 Task: Create a task  Compatibility issues with different web browsers , assign it to team member softage.9@softage.net in the project ZippyTech and update the status of the task to  Off Track , set the priority of the task to Medium.
Action: Mouse moved to (56, 418)
Screenshot: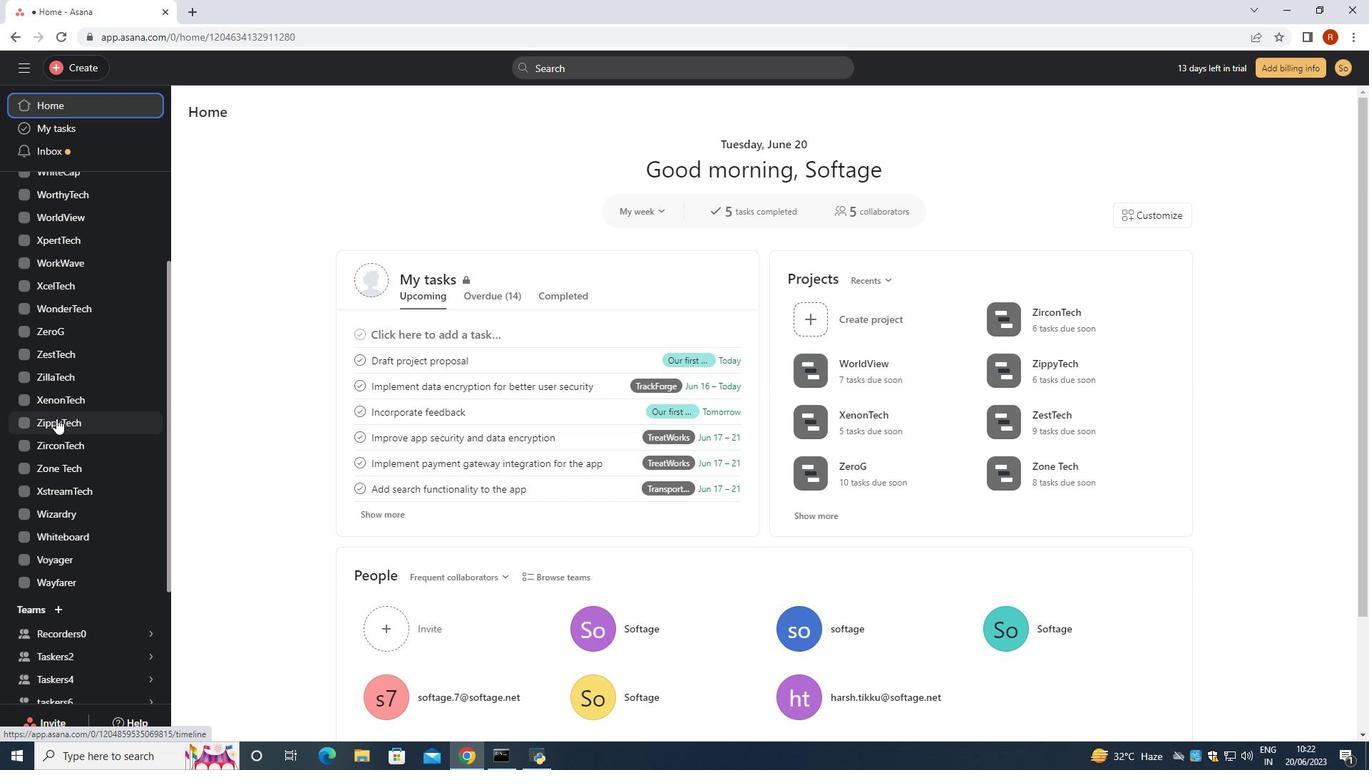 
Action: Mouse pressed left at (56, 418)
Screenshot: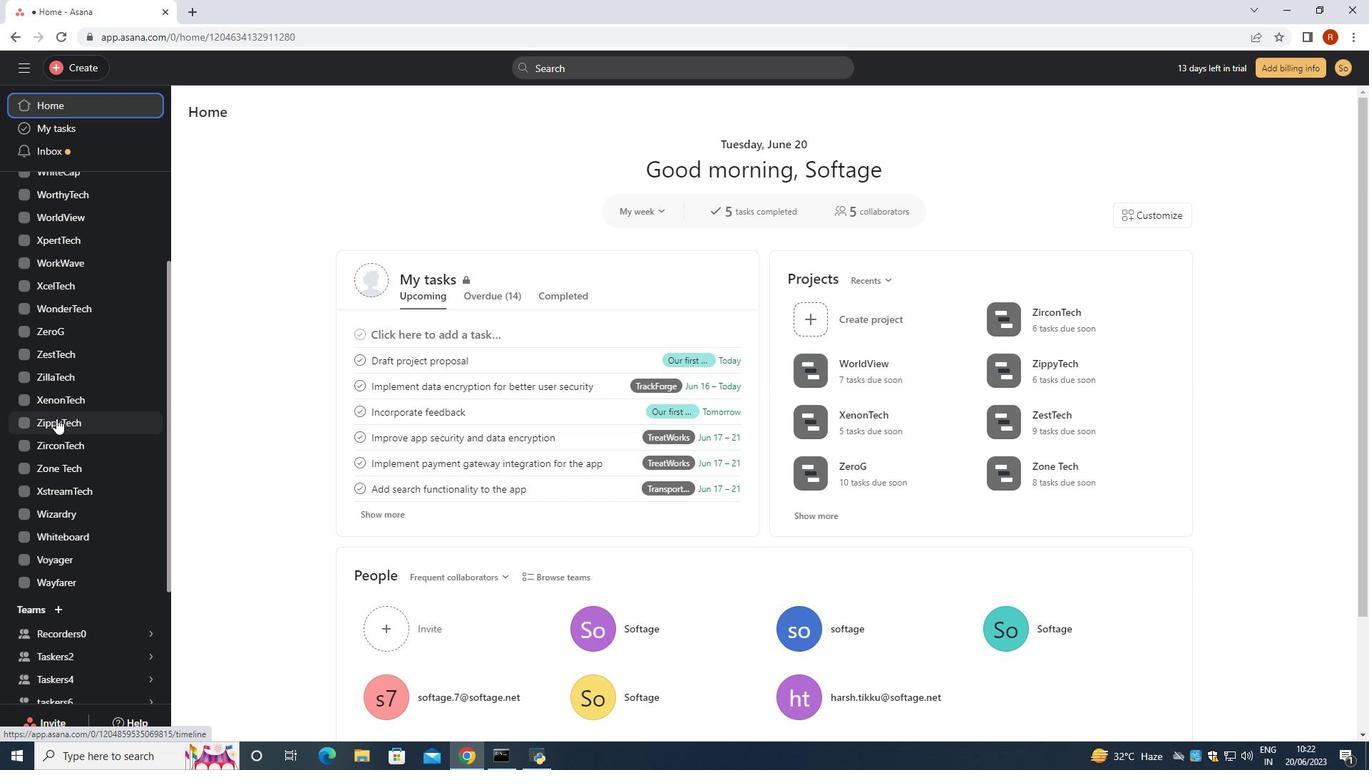 
Action: Mouse moved to (220, 182)
Screenshot: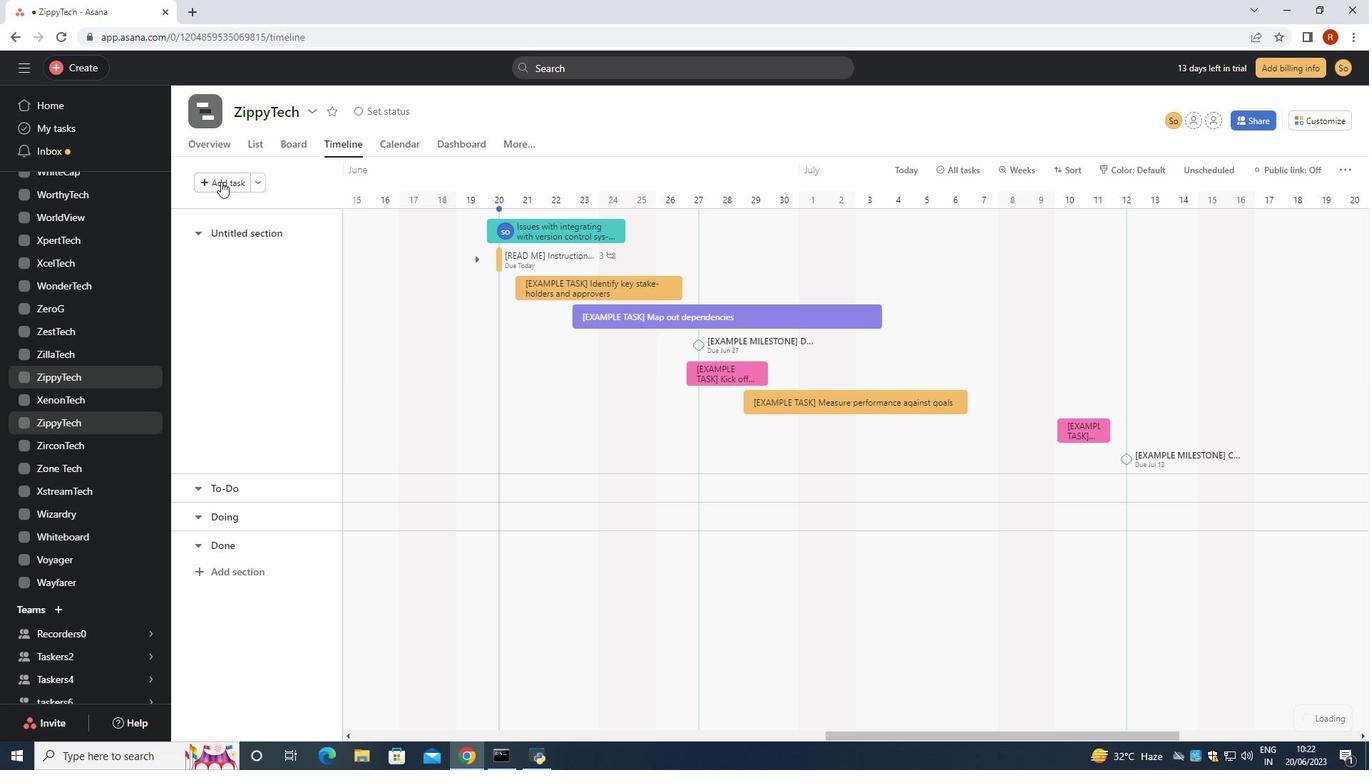
Action: Mouse pressed left at (220, 182)
Screenshot: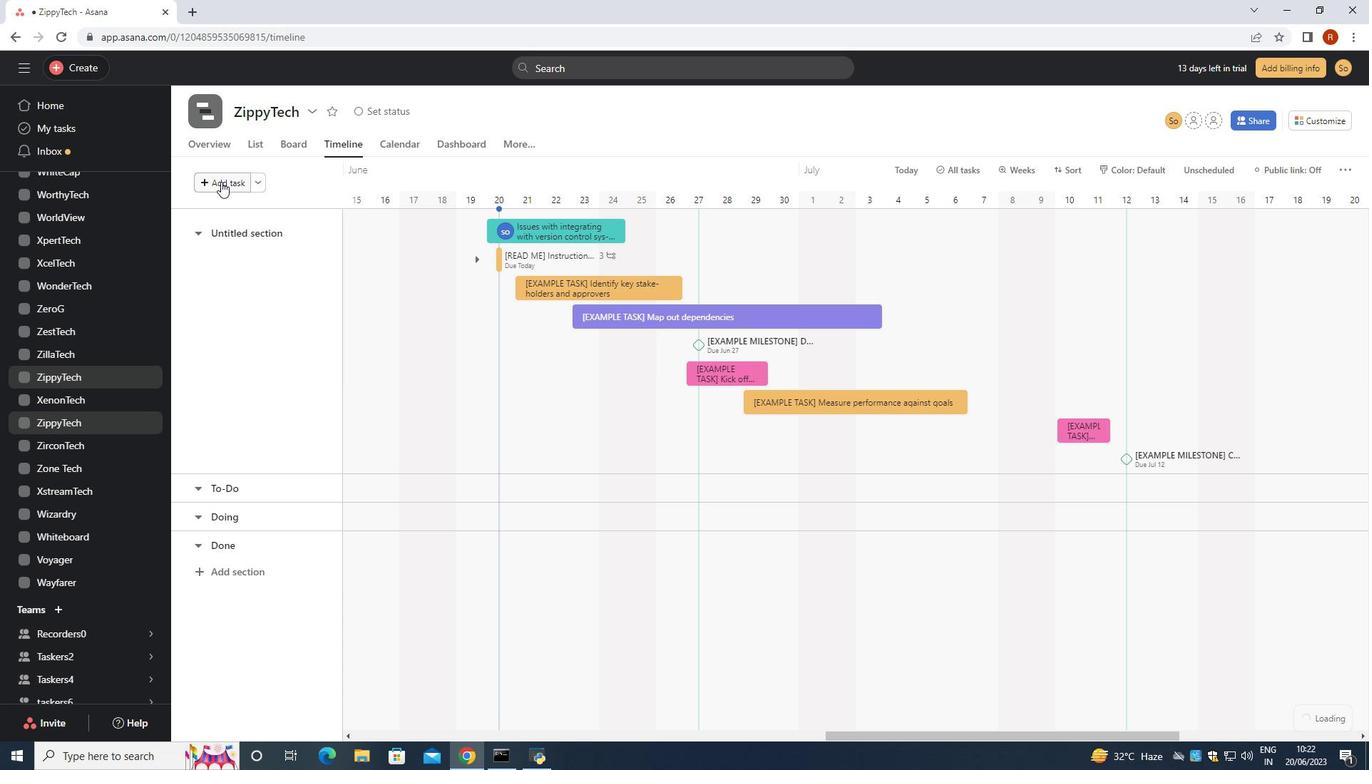 
Action: Mouse moved to (219, 186)
Screenshot: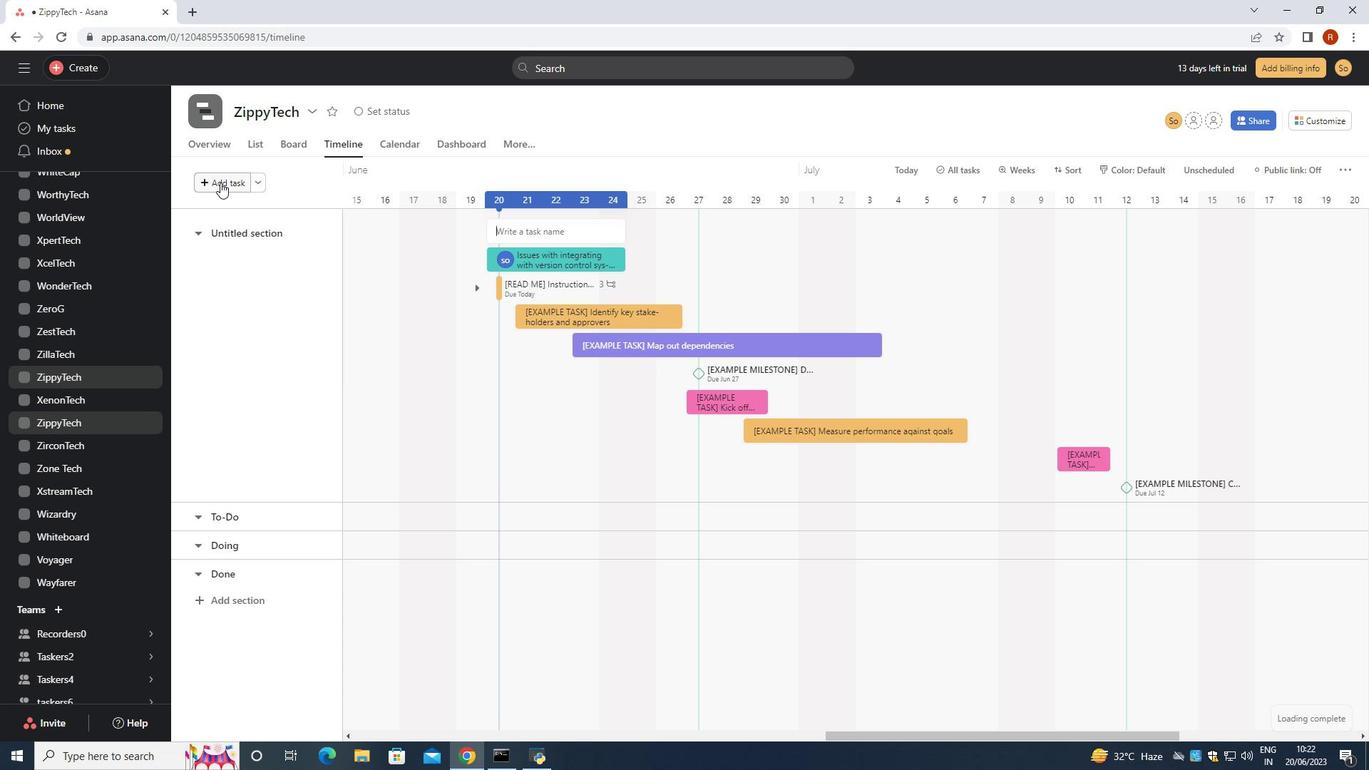 
Action: Key pressed <Key.shift>Compatibility<Key.space>issue<Key.space>with<Key.space>different<Key.space>web<Key.space>browsers<Key.space><Key.enter>
Screenshot: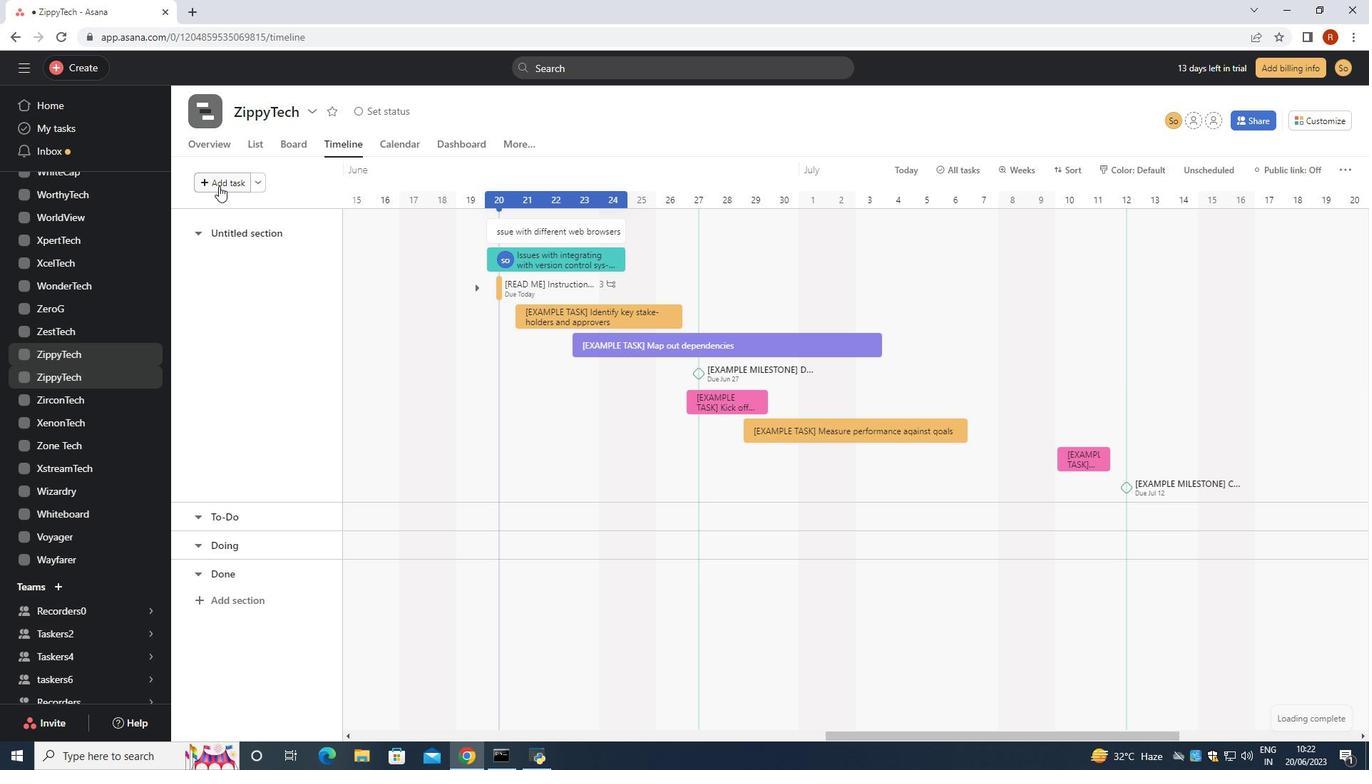 
Action: Mouse moved to (575, 238)
Screenshot: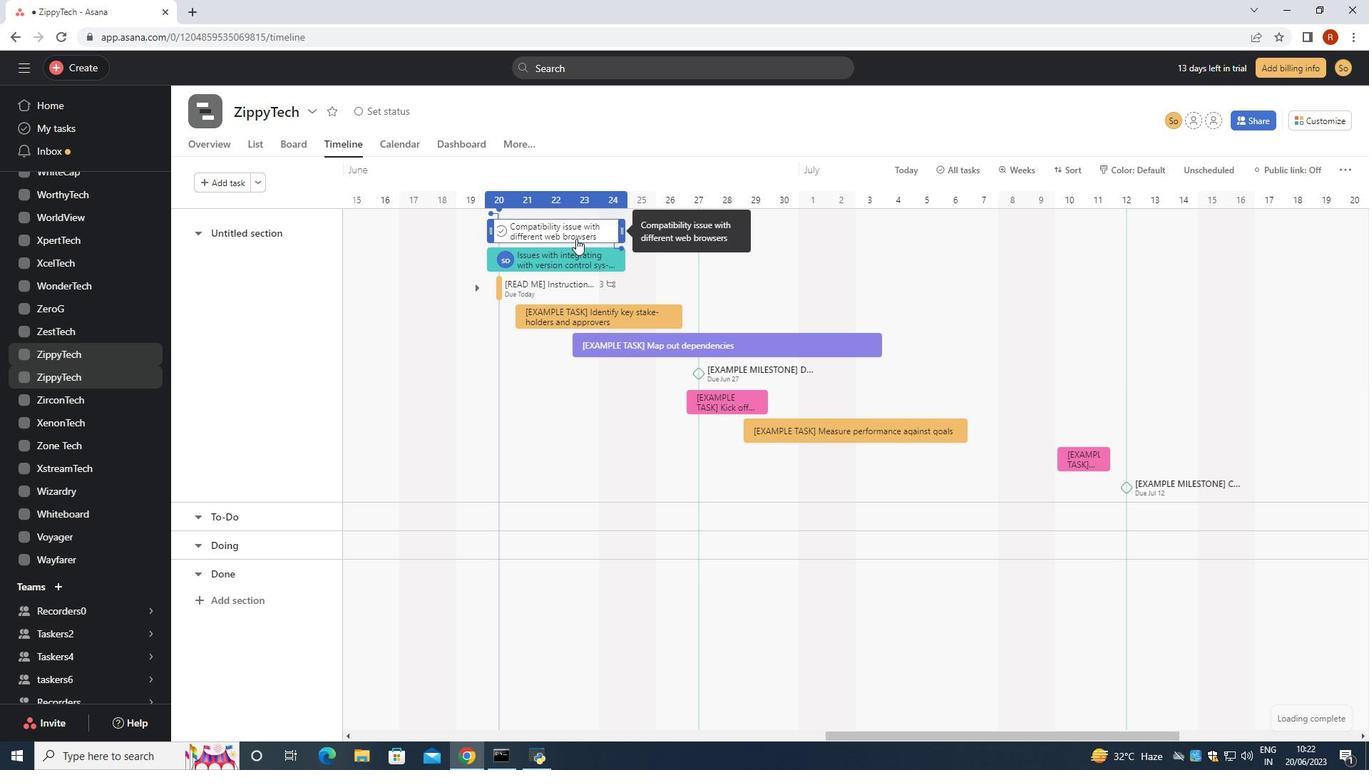 
Action: Mouse pressed left at (575, 238)
Screenshot: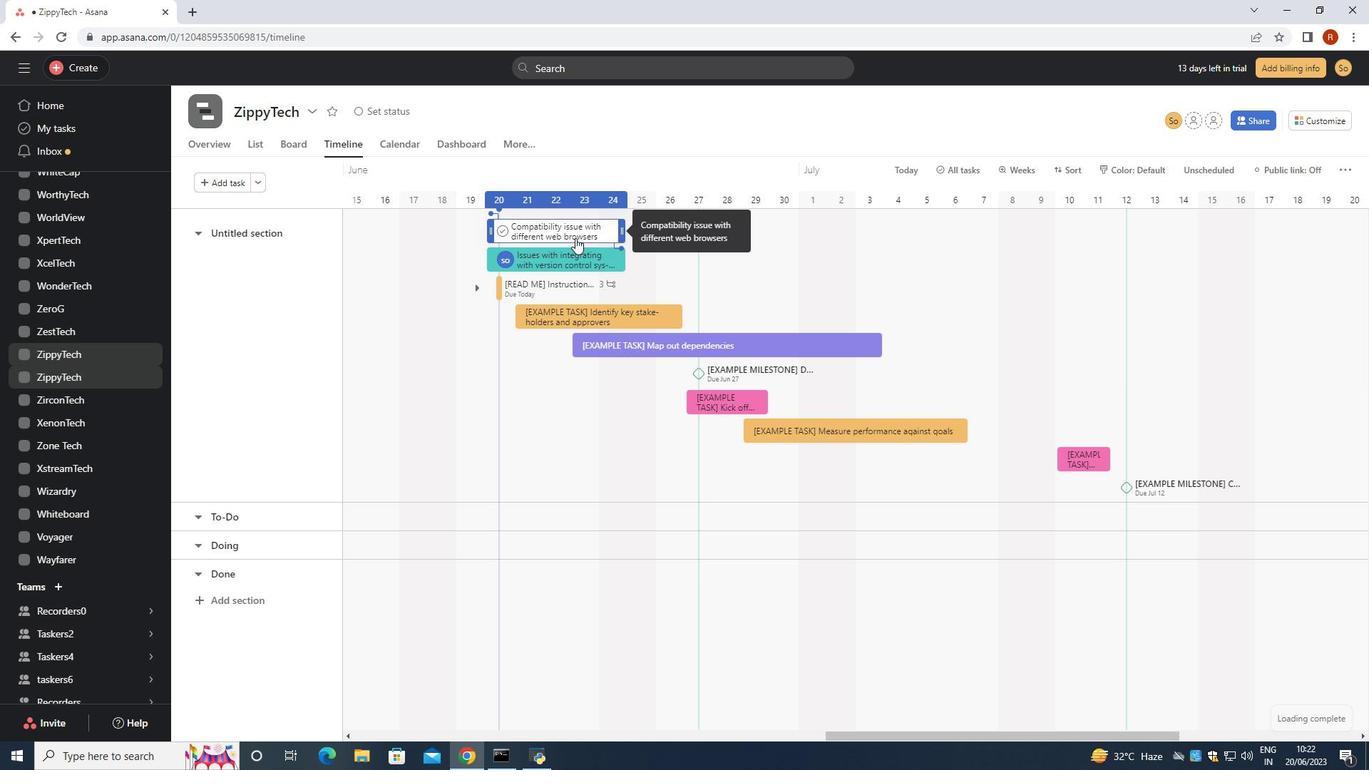 
Action: Mouse moved to (1031, 261)
Screenshot: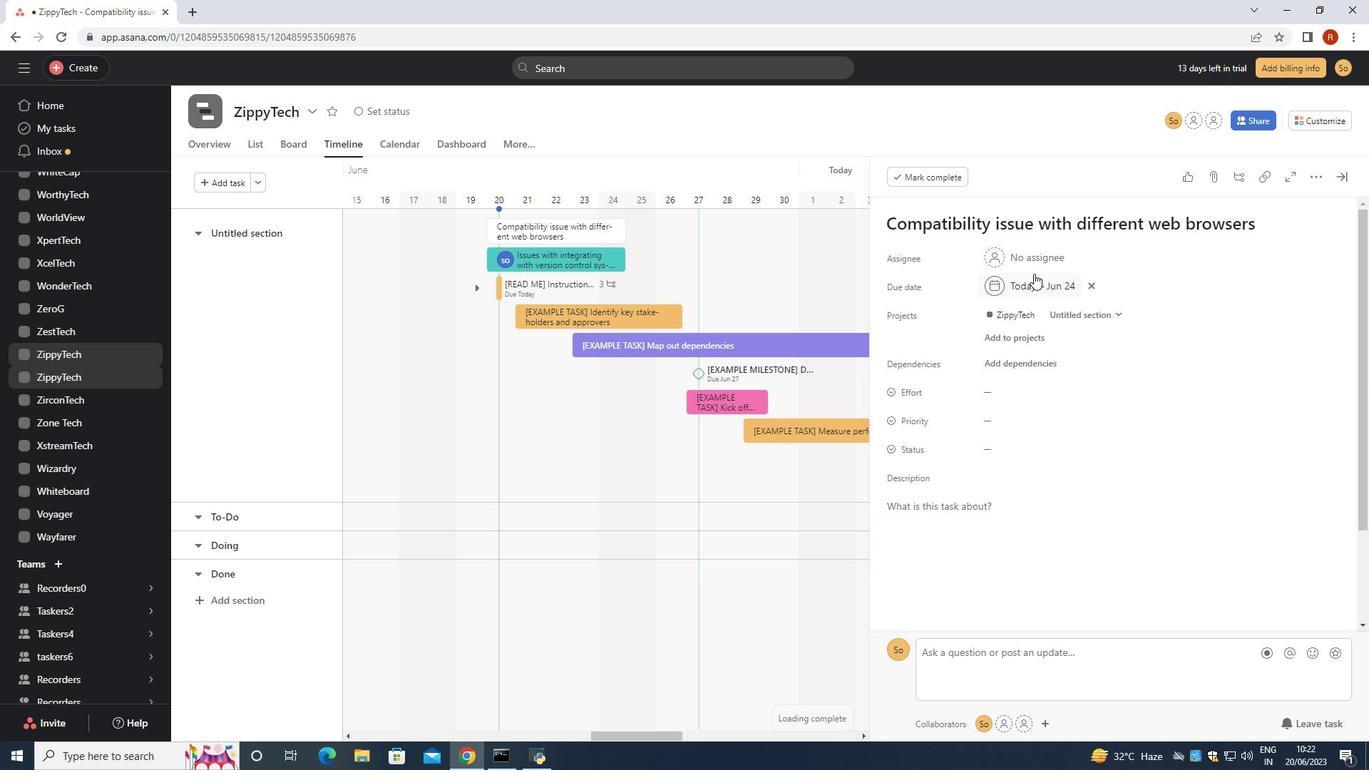 
Action: Mouse pressed left at (1031, 261)
Screenshot: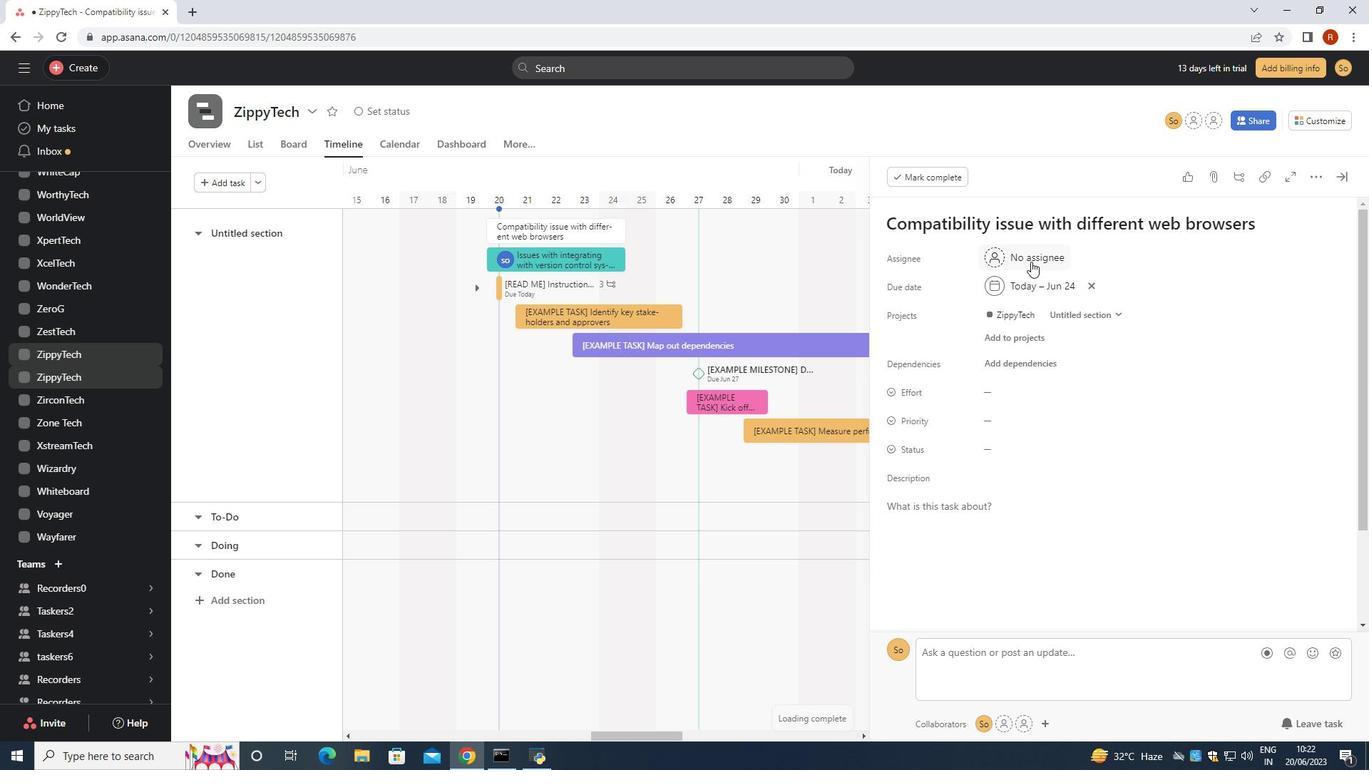 
Action: Mouse moved to (967, 299)
Screenshot: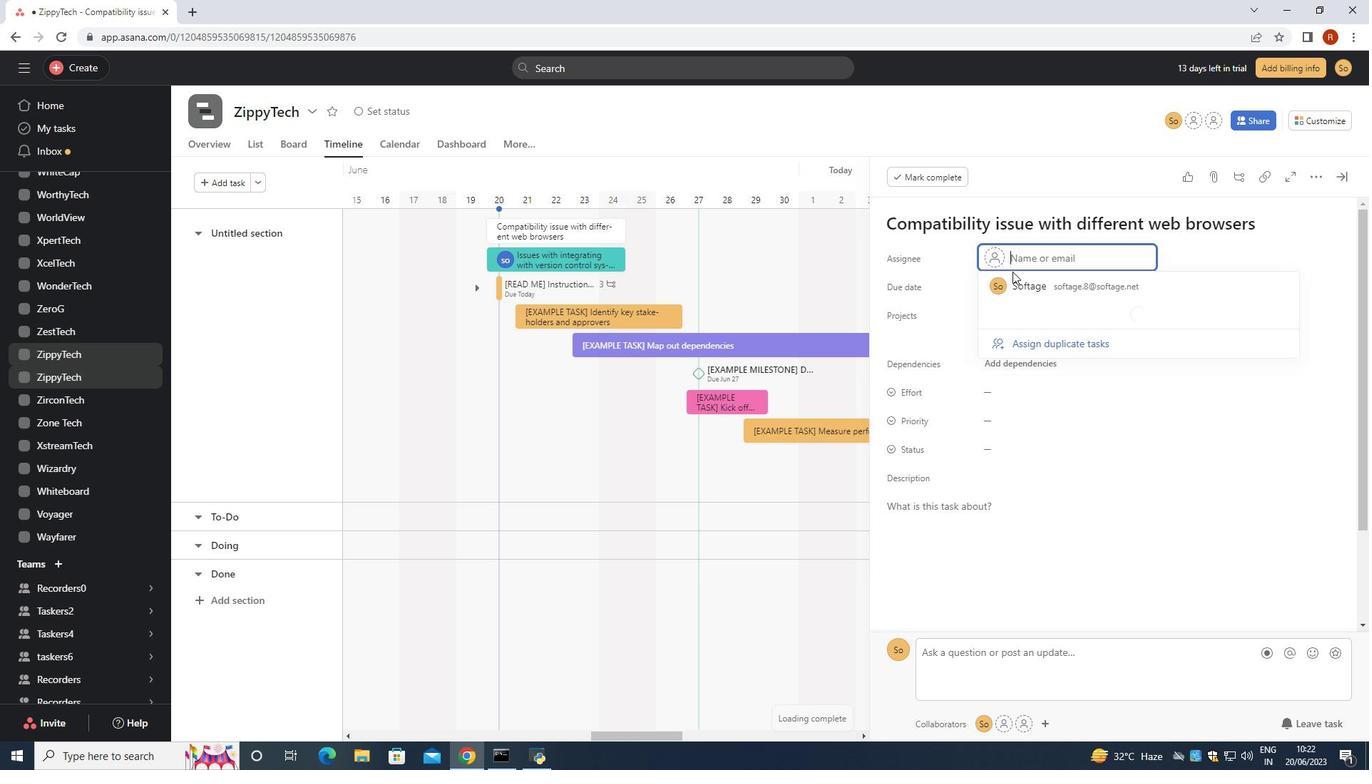 
Action: Key pressed <Key.caps_lock>SOFTAGE.9<Key.shift>@SOFTAGE.NET
Screenshot: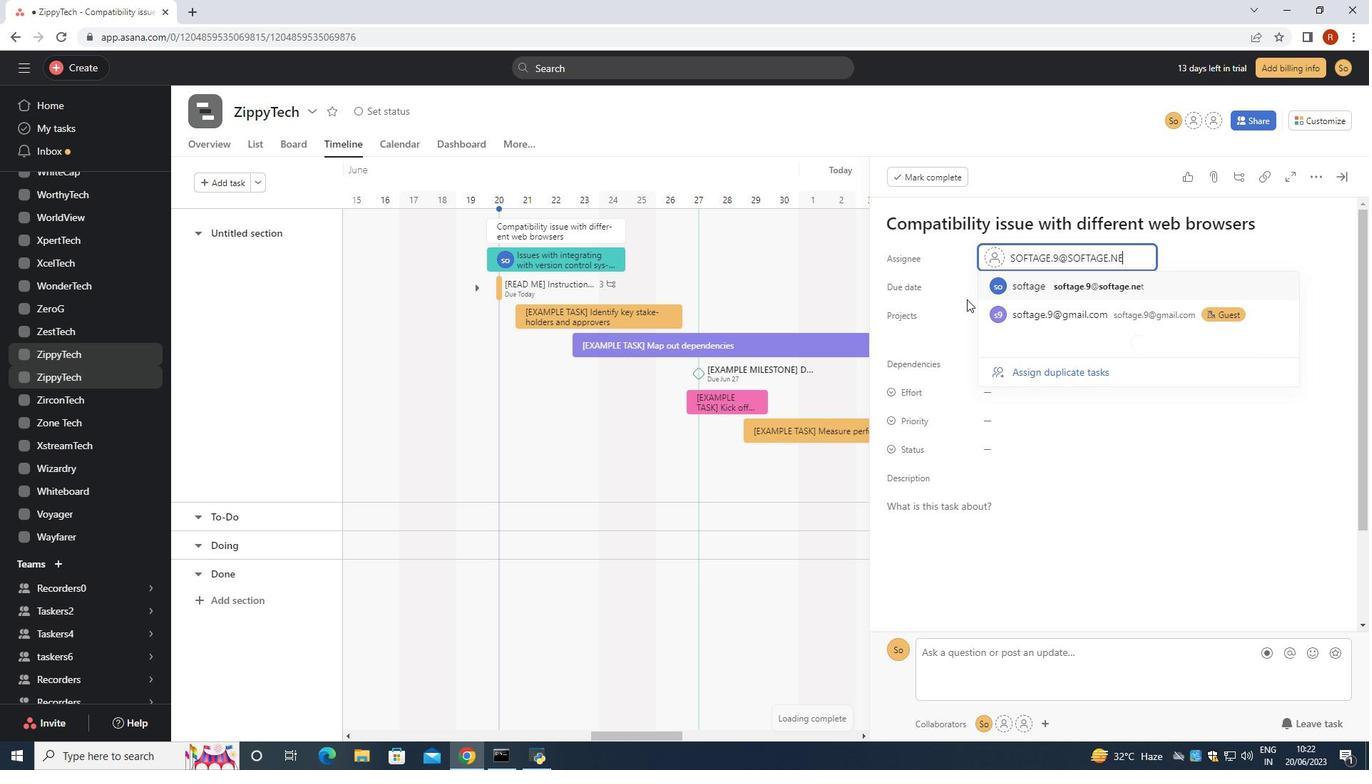 
Action: Mouse moved to (1117, 289)
Screenshot: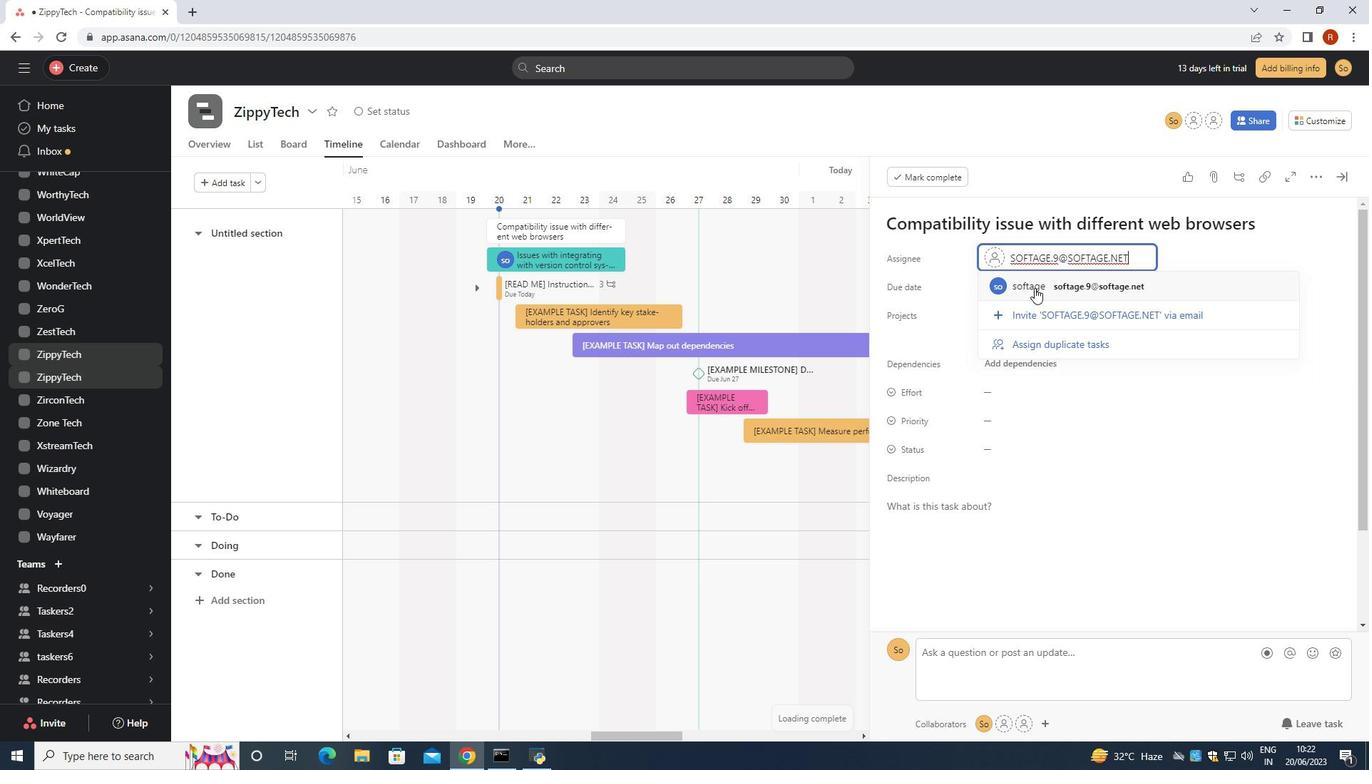 
Action: Mouse pressed left at (1117, 289)
Screenshot: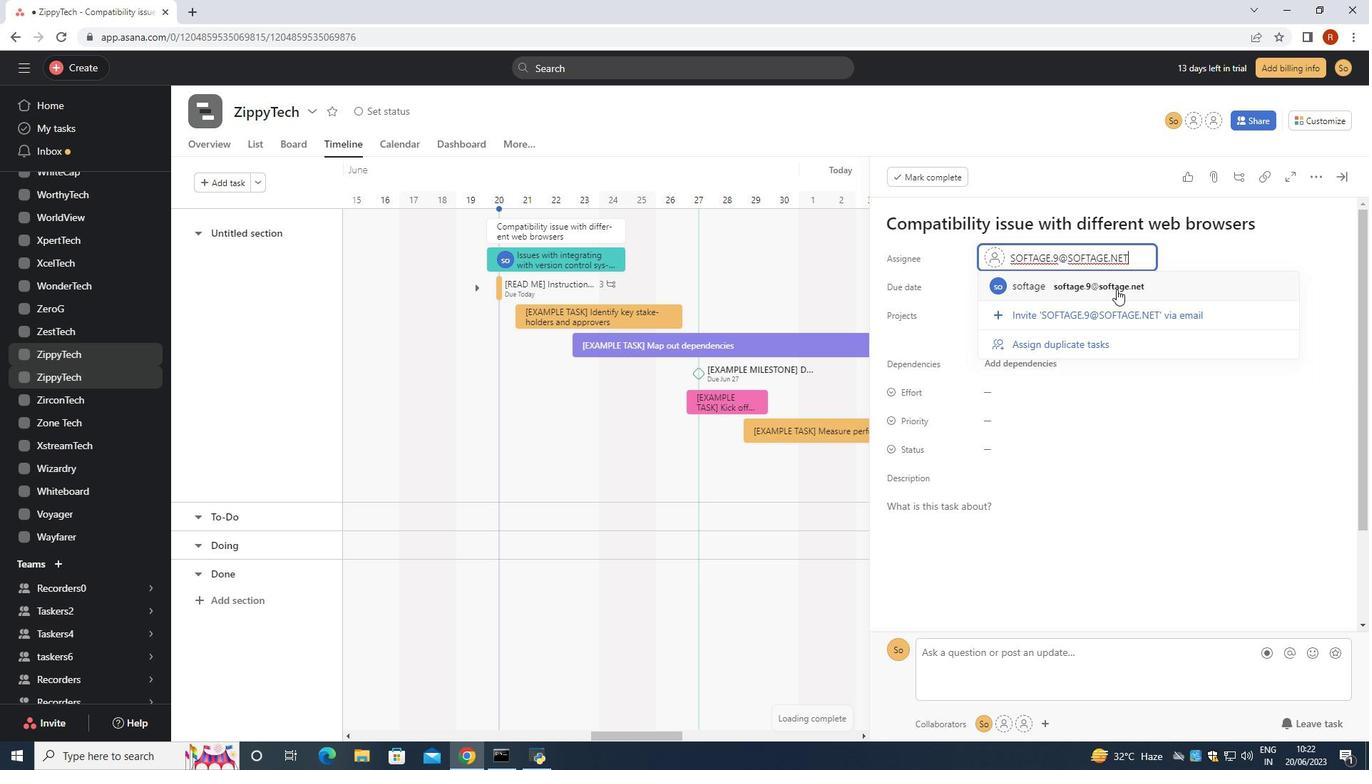 
Action: Mouse moved to (1001, 456)
Screenshot: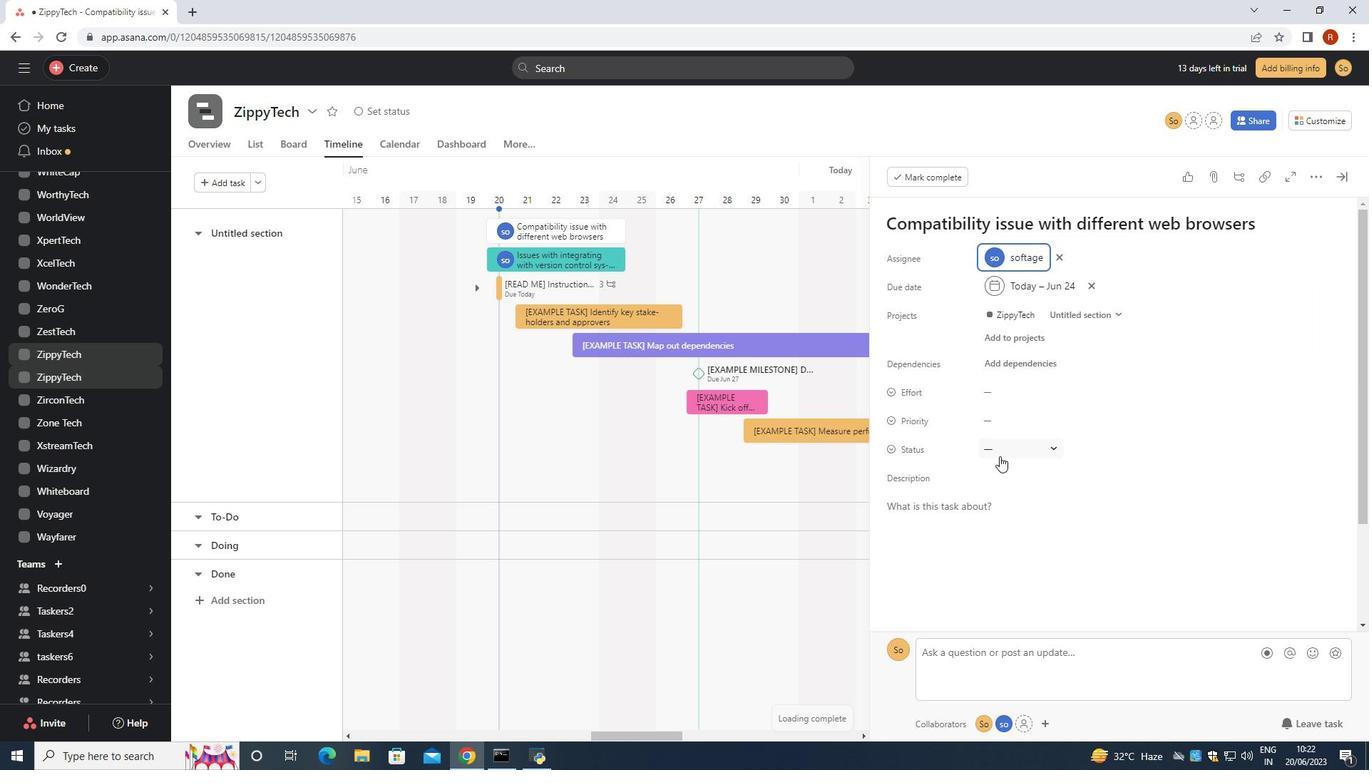 
Action: Mouse pressed left at (1001, 456)
Screenshot: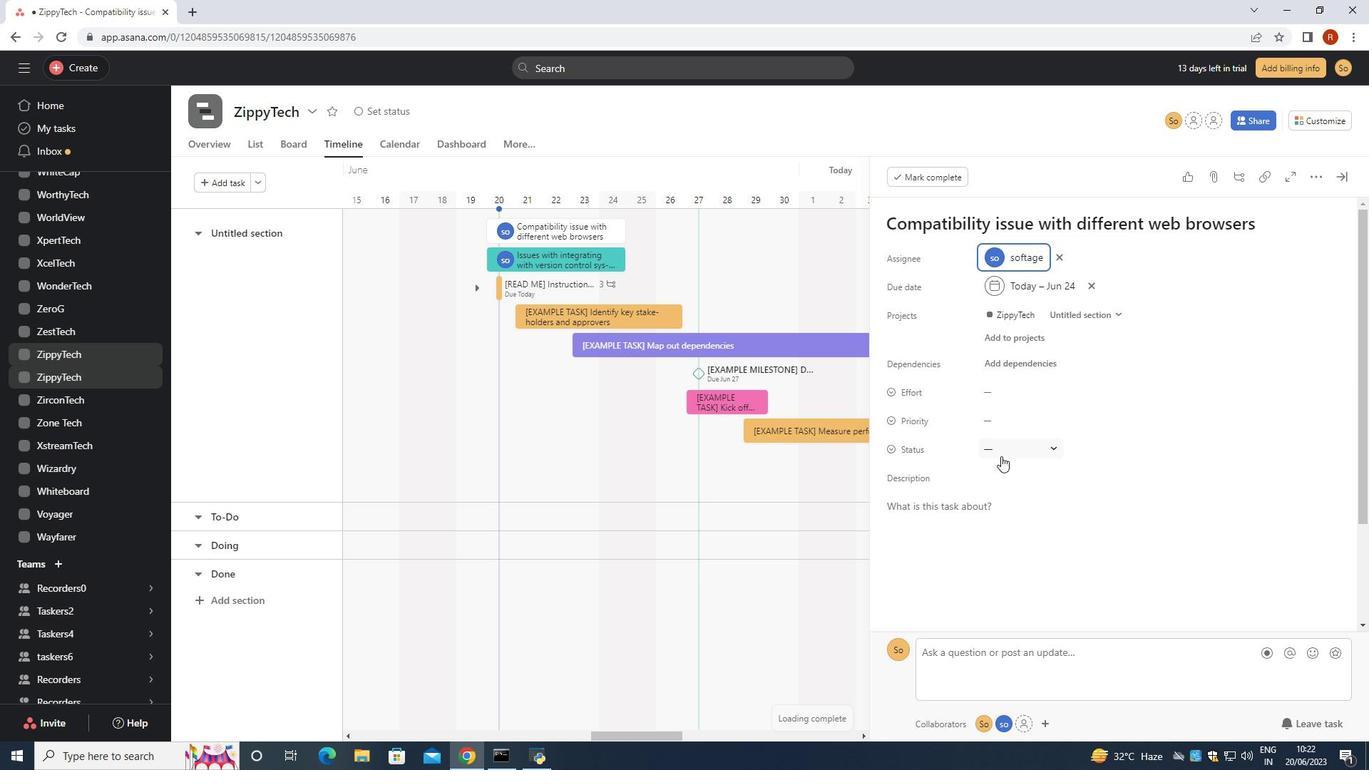 
Action: Mouse moved to (1041, 555)
Screenshot: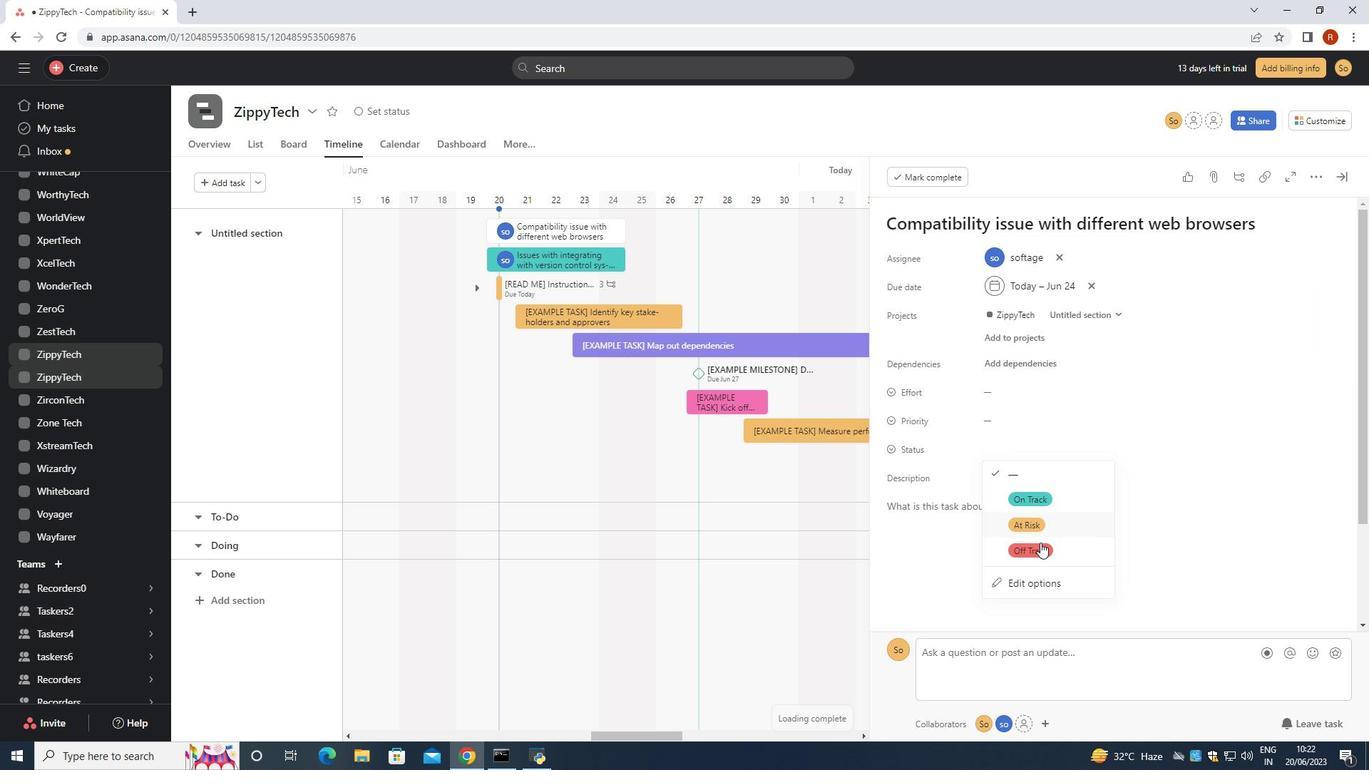 
Action: Mouse pressed left at (1041, 555)
Screenshot: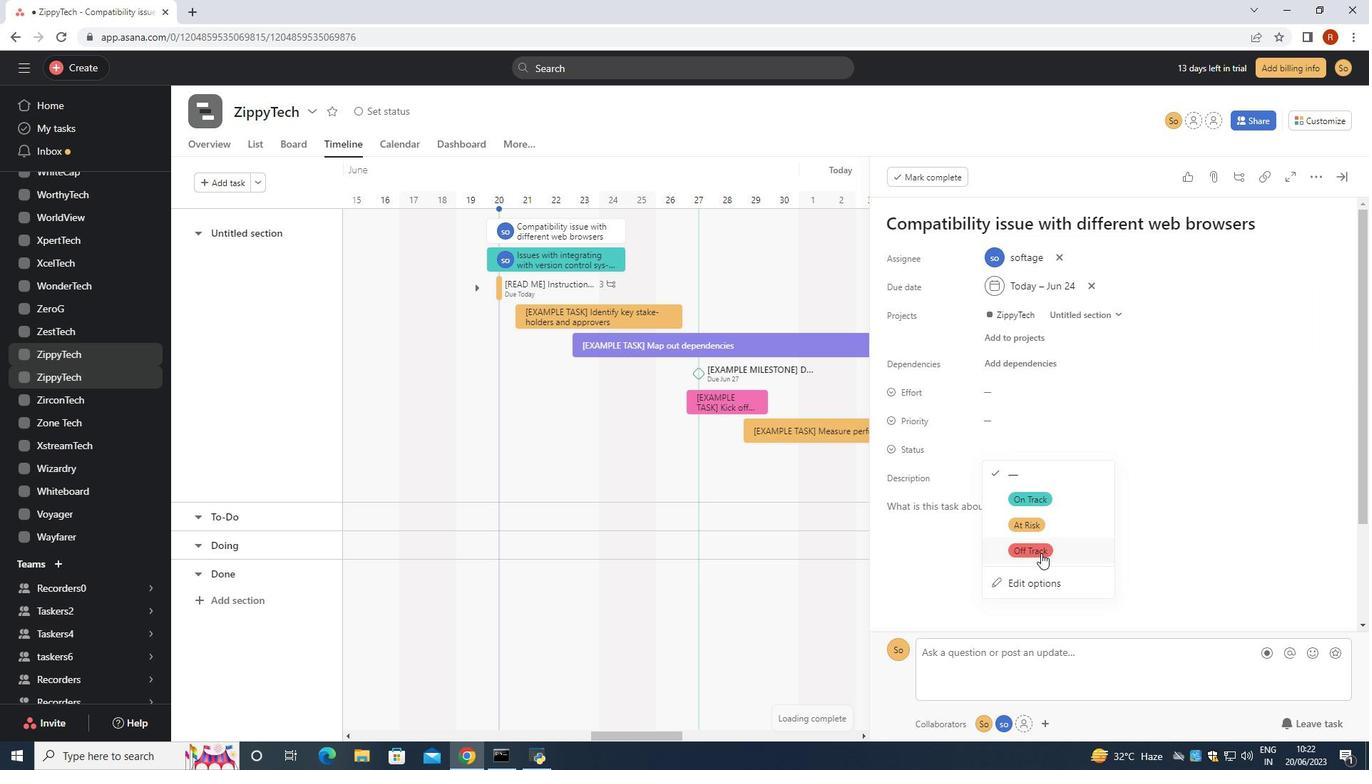 
Action: Mouse moved to (1011, 428)
Screenshot: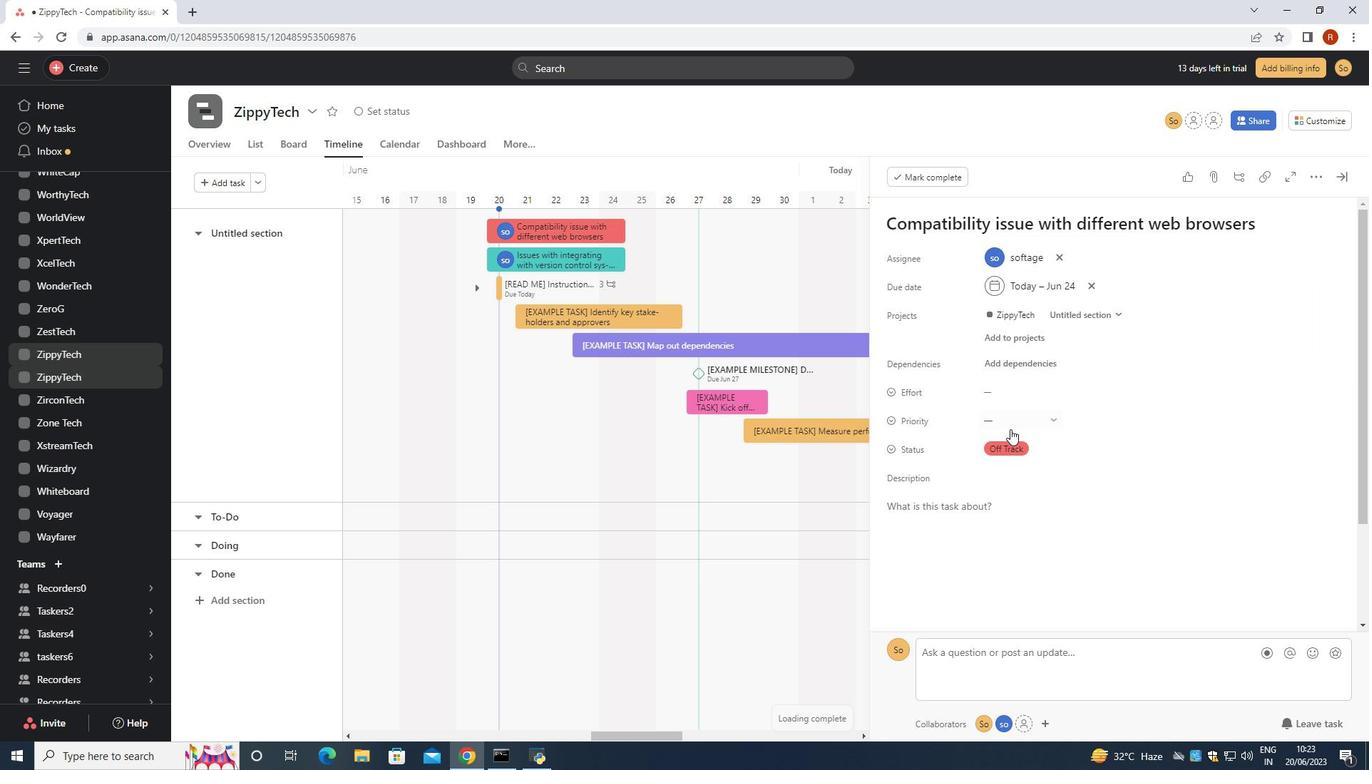 
Action: Mouse pressed left at (1011, 428)
Screenshot: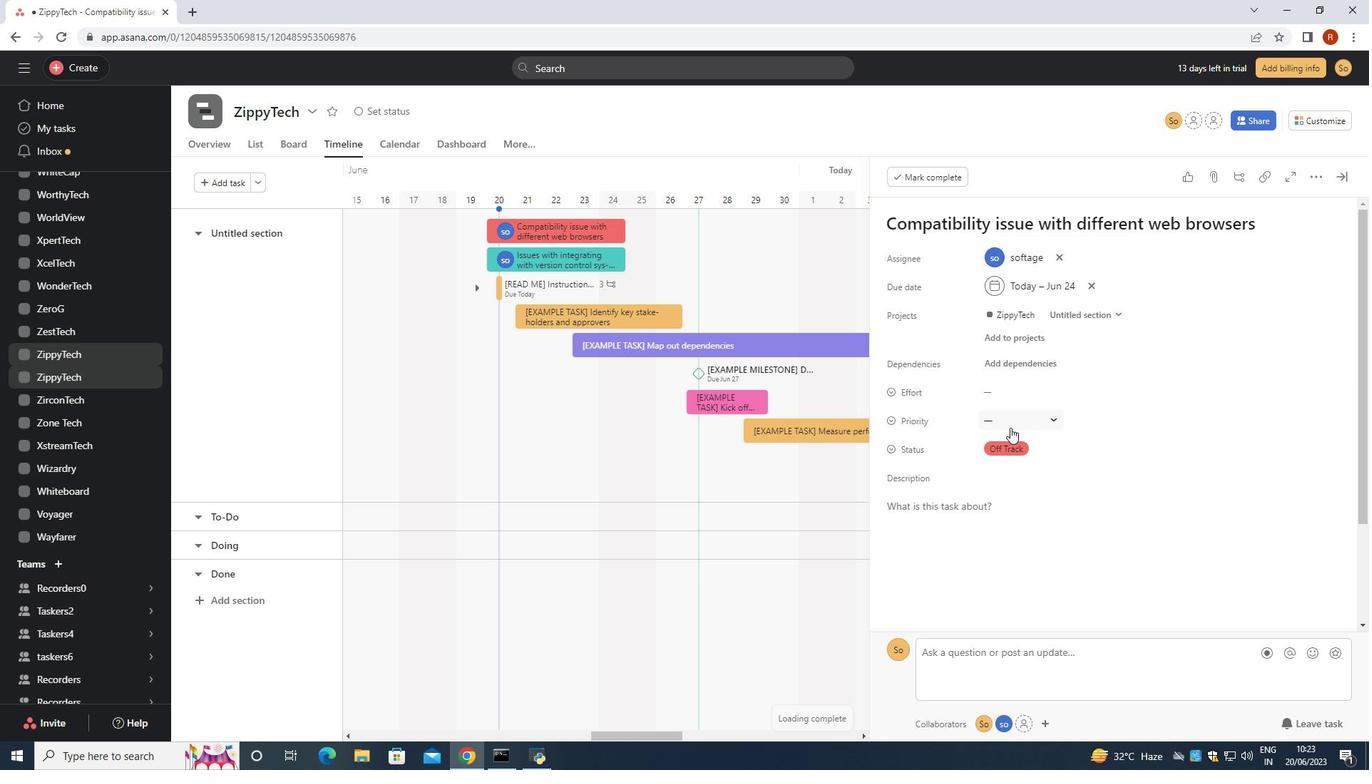 
Action: Mouse moved to (1029, 490)
Screenshot: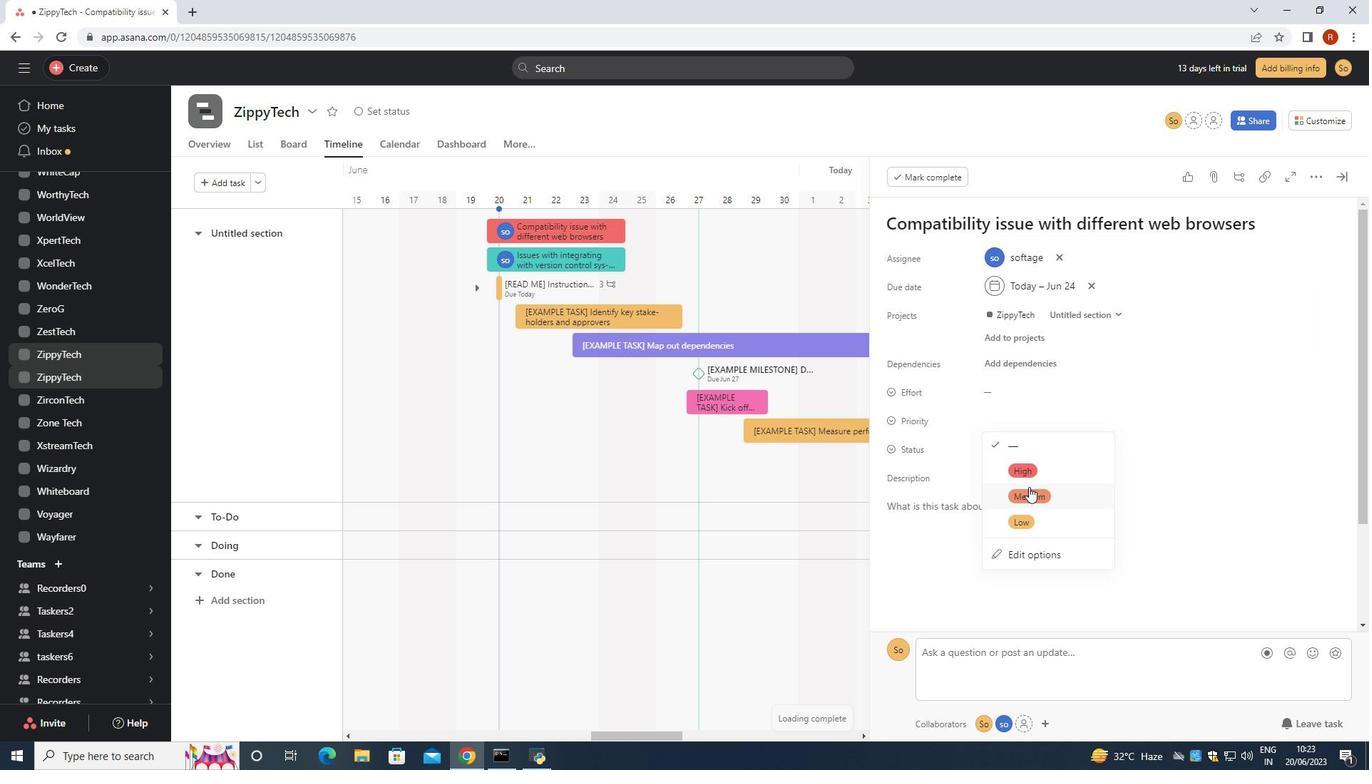
Action: Mouse pressed left at (1029, 490)
Screenshot: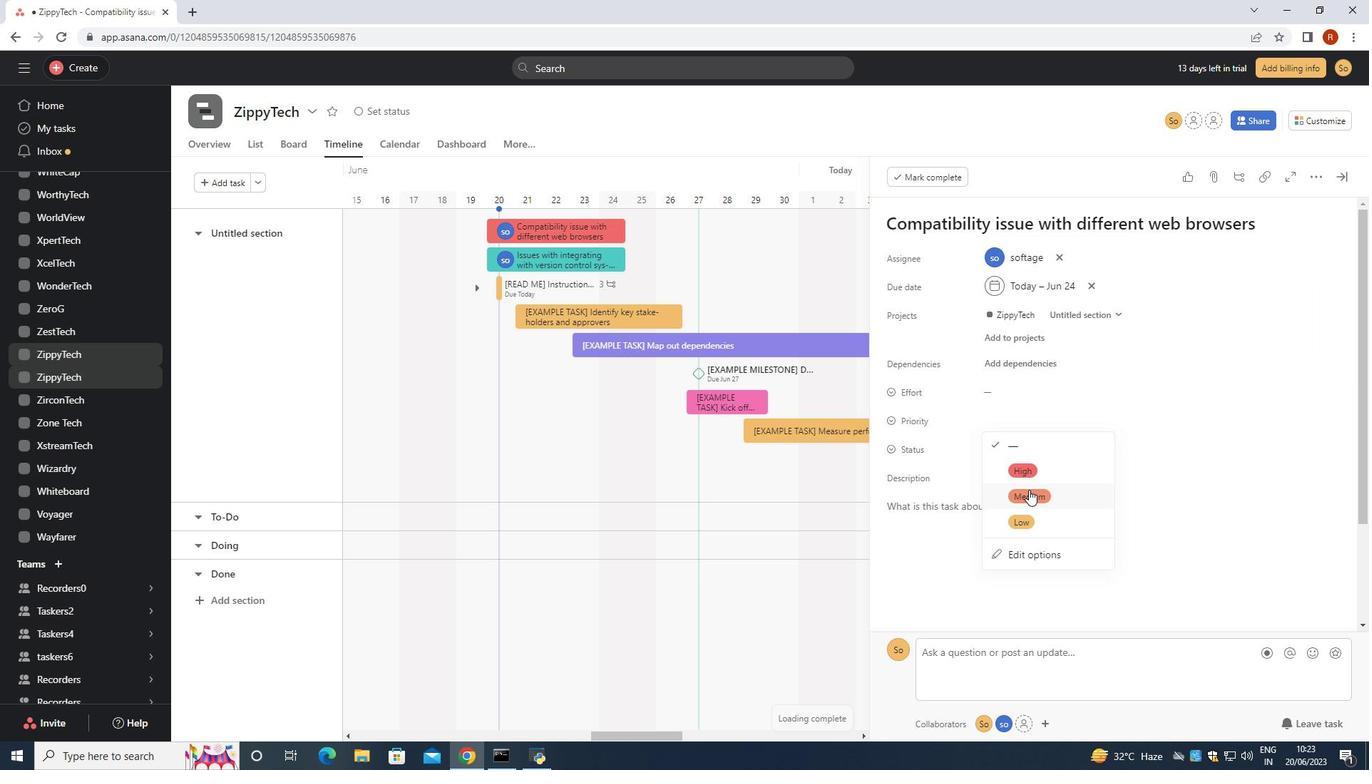 
Action: Mouse moved to (1065, 525)
Screenshot: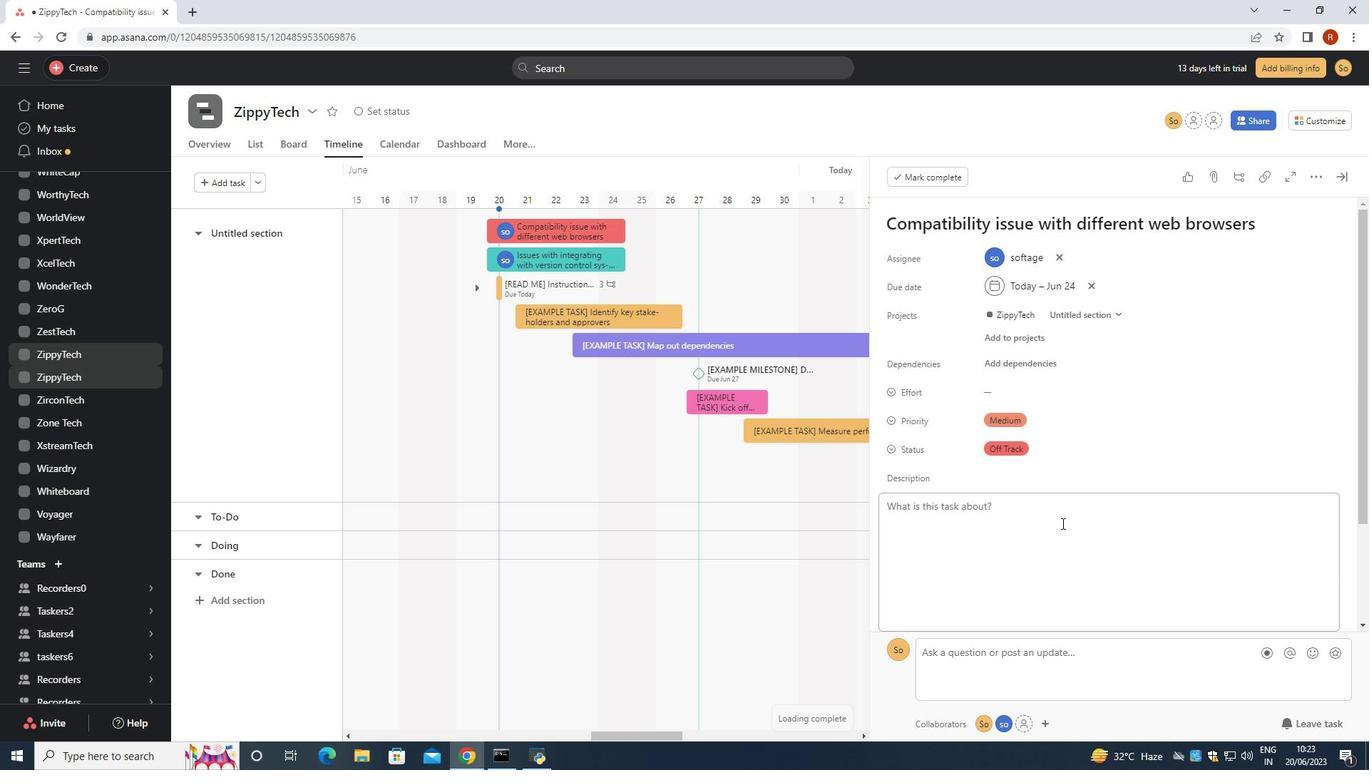 
